 Task: Add Dark Horse Sauvignon Blanc to the cart.
Action: Mouse moved to (751, 295)
Screenshot: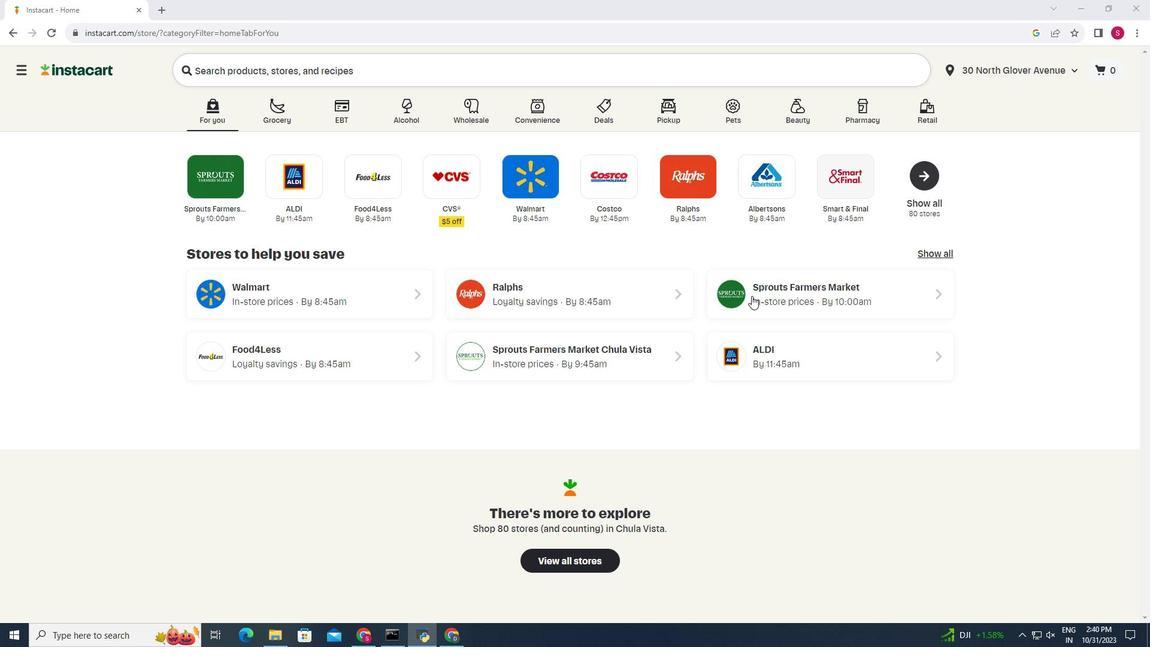 
Action: Mouse pressed left at (751, 295)
Screenshot: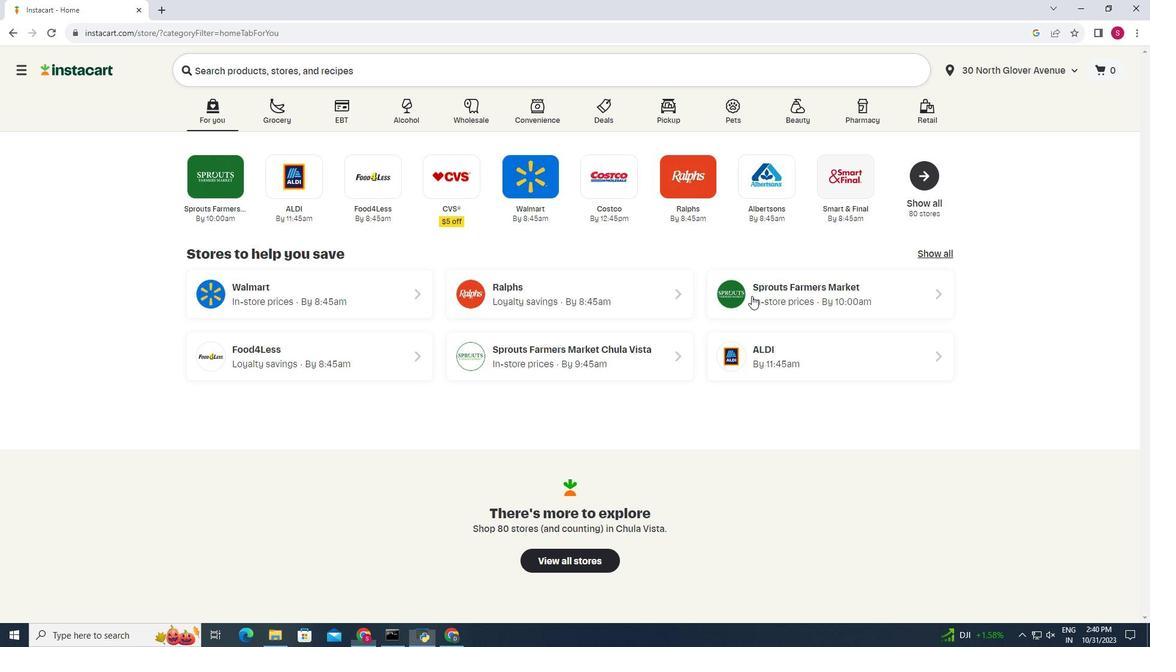 
Action: Mouse moved to (17, 573)
Screenshot: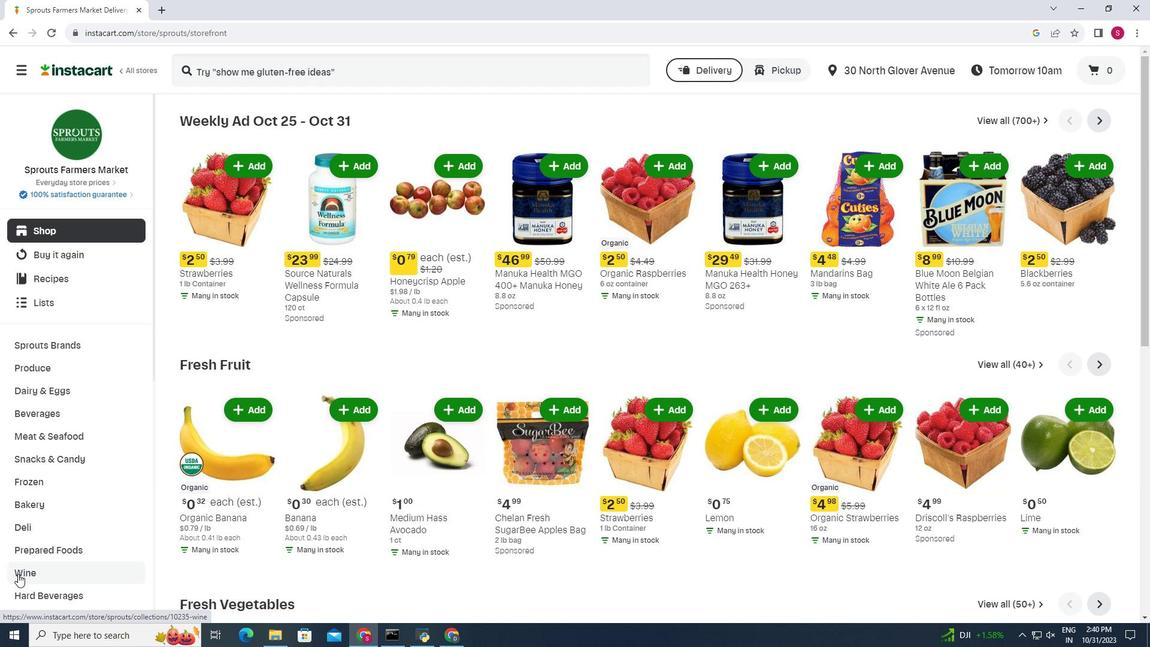
Action: Mouse pressed left at (17, 573)
Screenshot: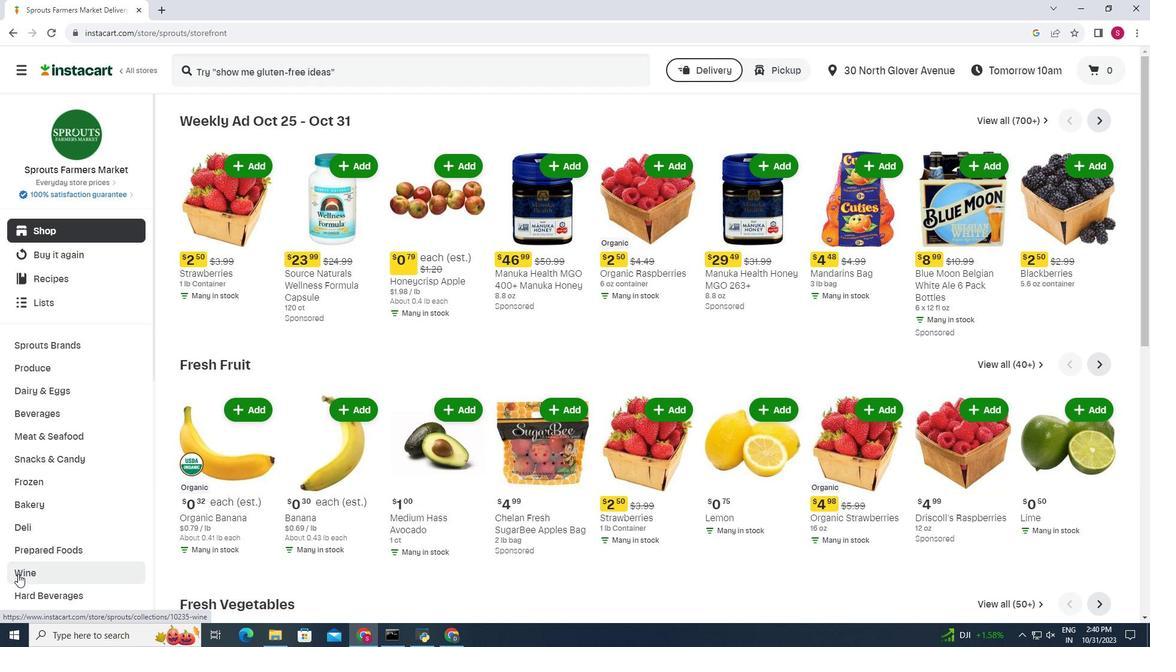 
Action: Mouse moved to (307, 291)
Screenshot: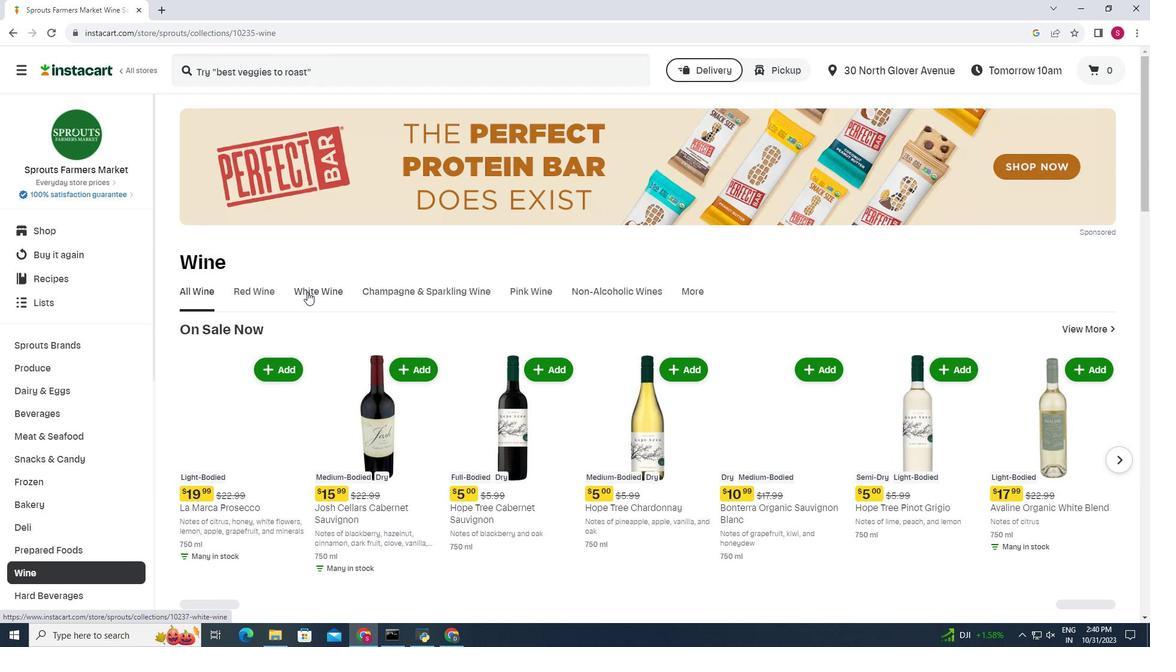 
Action: Mouse pressed left at (307, 291)
Screenshot: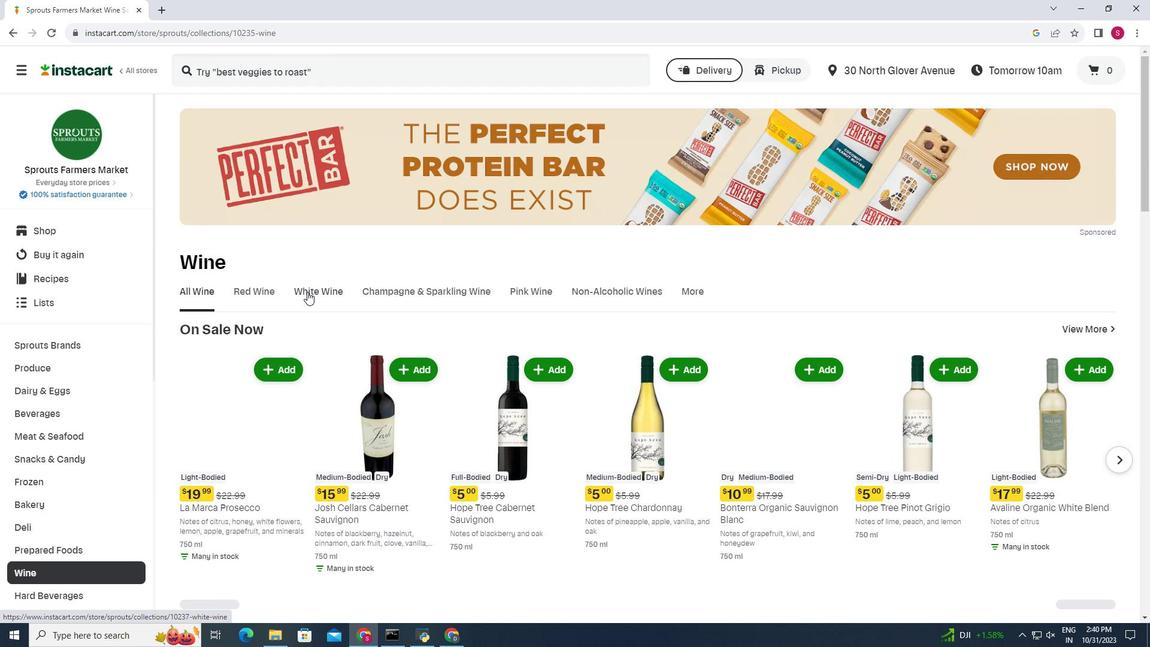 
Action: Mouse moved to (298, 341)
Screenshot: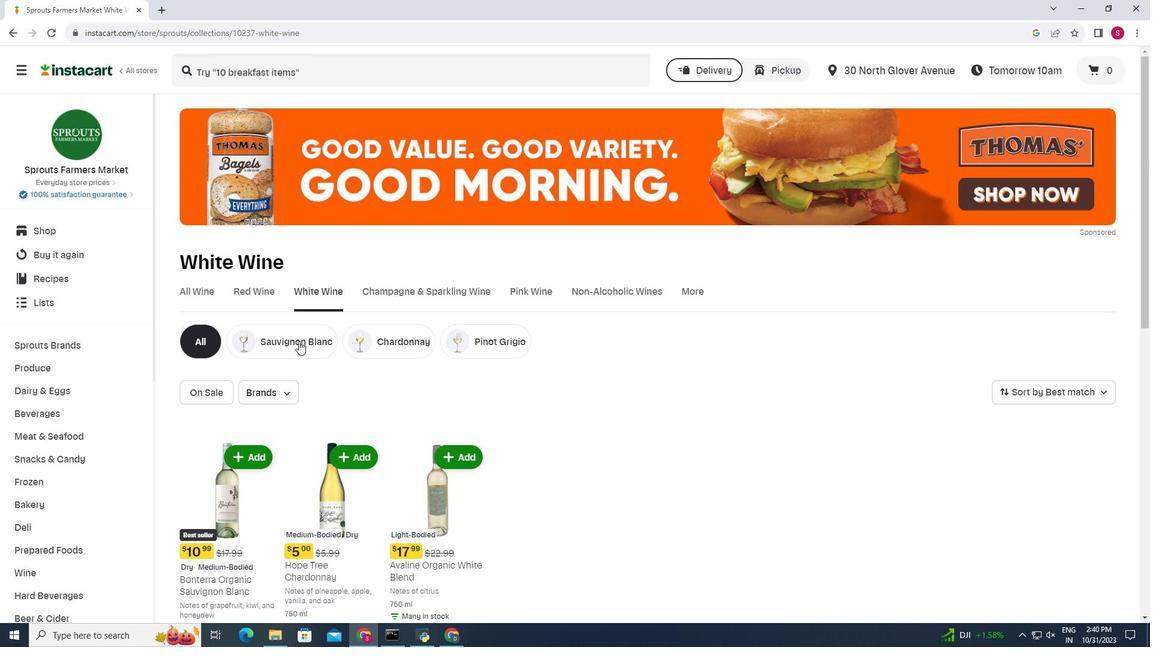 
Action: Mouse pressed left at (298, 341)
Screenshot: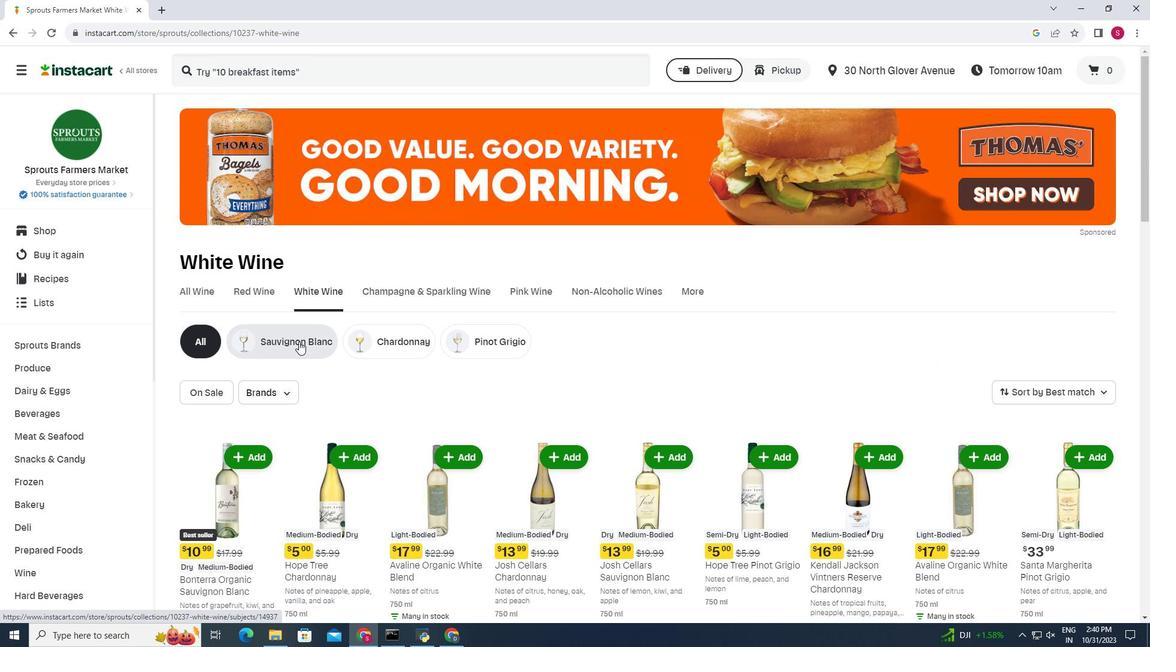 
Action: Mouse moved to (301, 320)
Screenshot: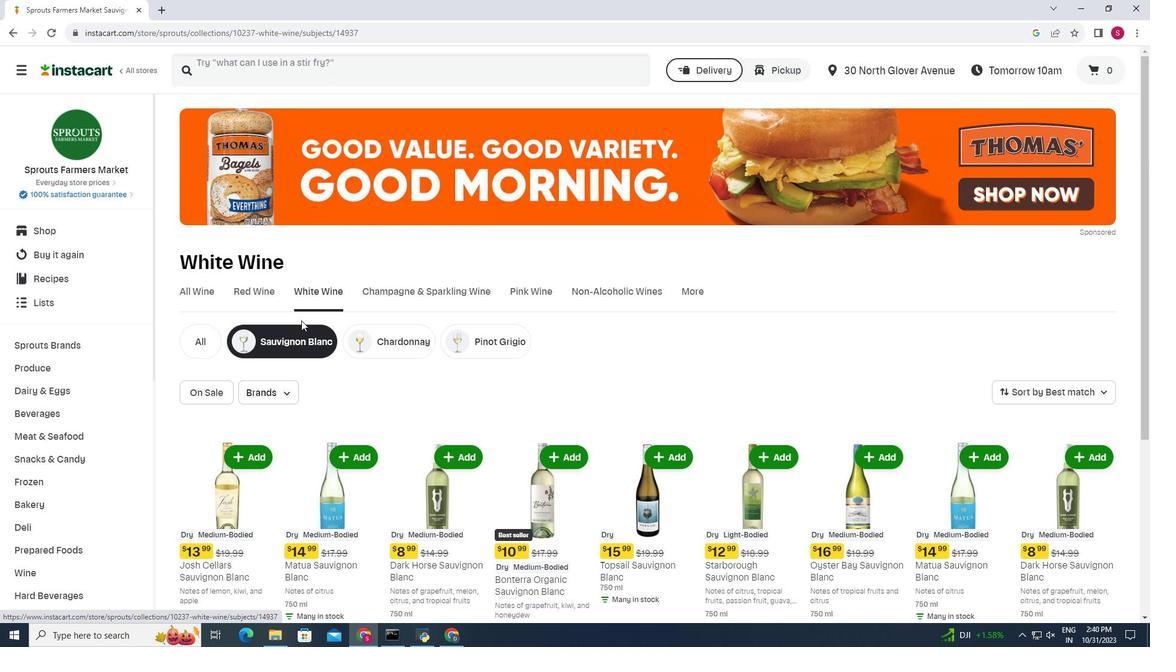 
Action: Mouse scrolled (301, 319) with delta (0, 0)
Screenshot: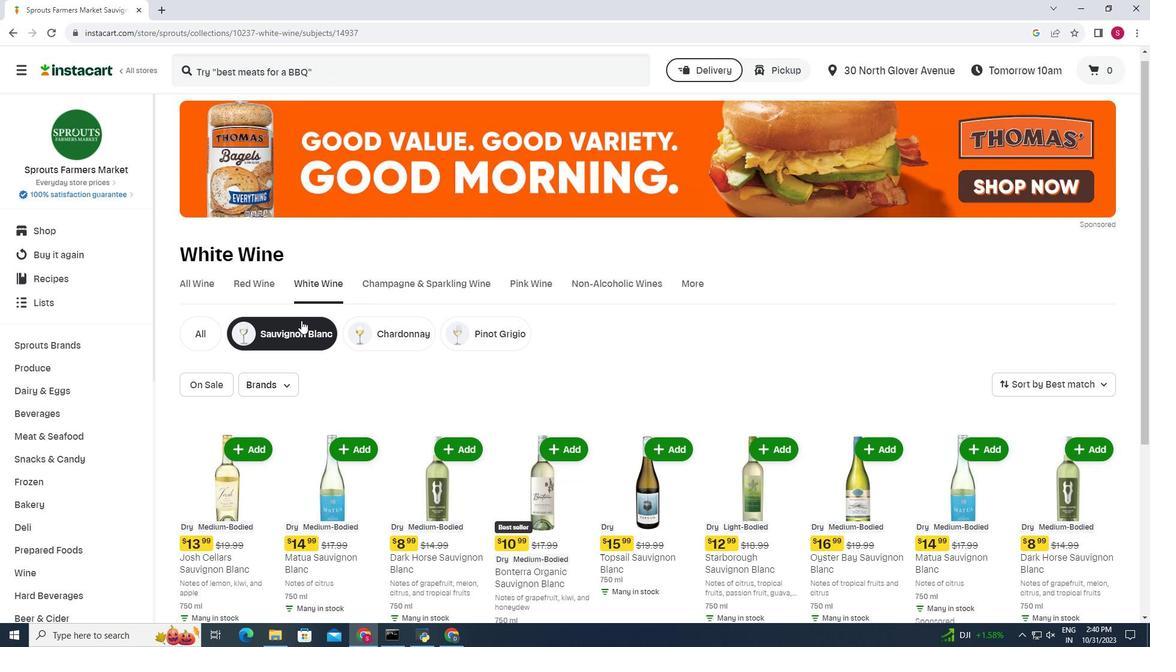 
Action: Mouse scrolled (301, 319) with delta (0, 0)
Screenshot: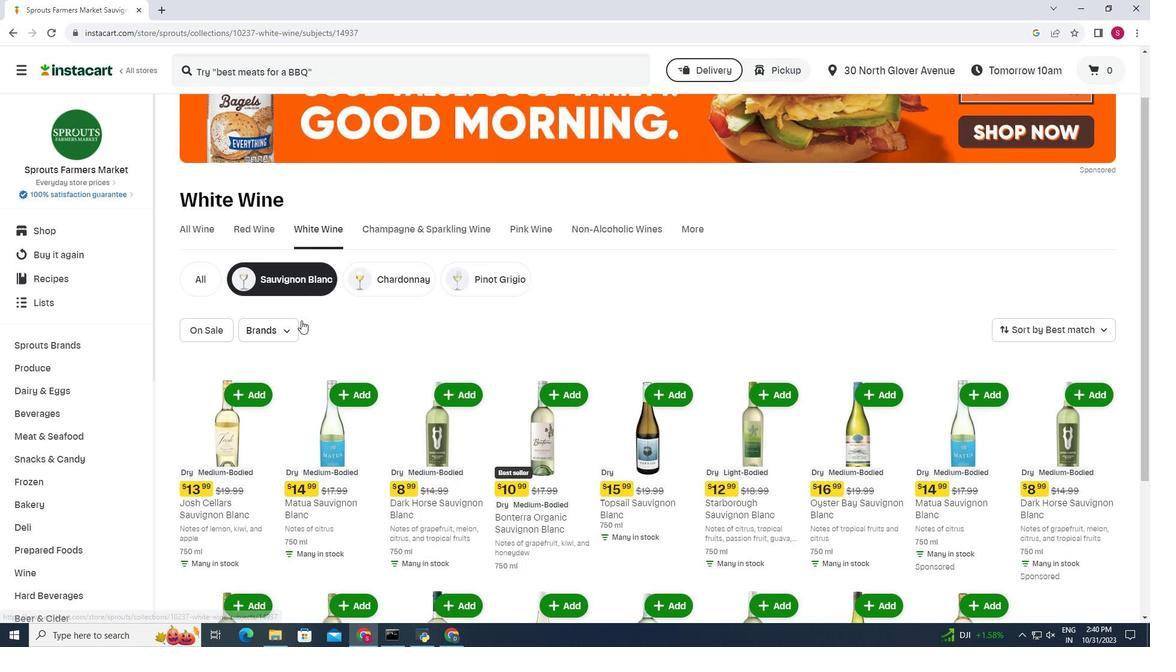 
Action: Mouse scrolled (301, 319) with delta (0, 0)
Screenshot: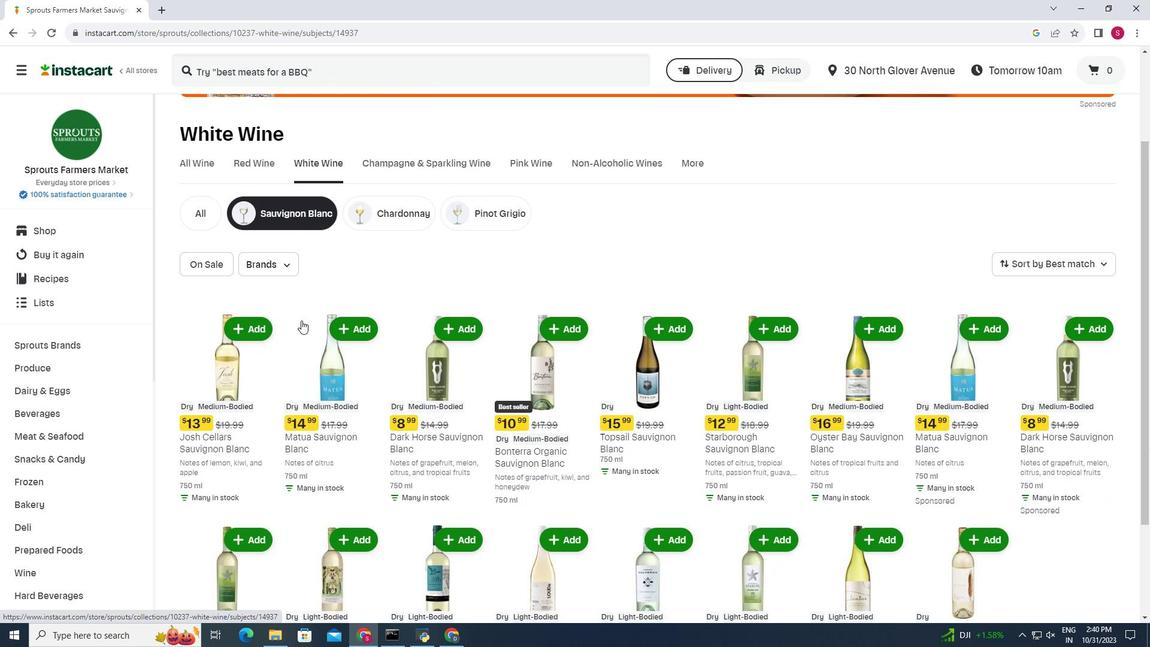 
Action: Mouse moved to (457, 277)
Screenshot: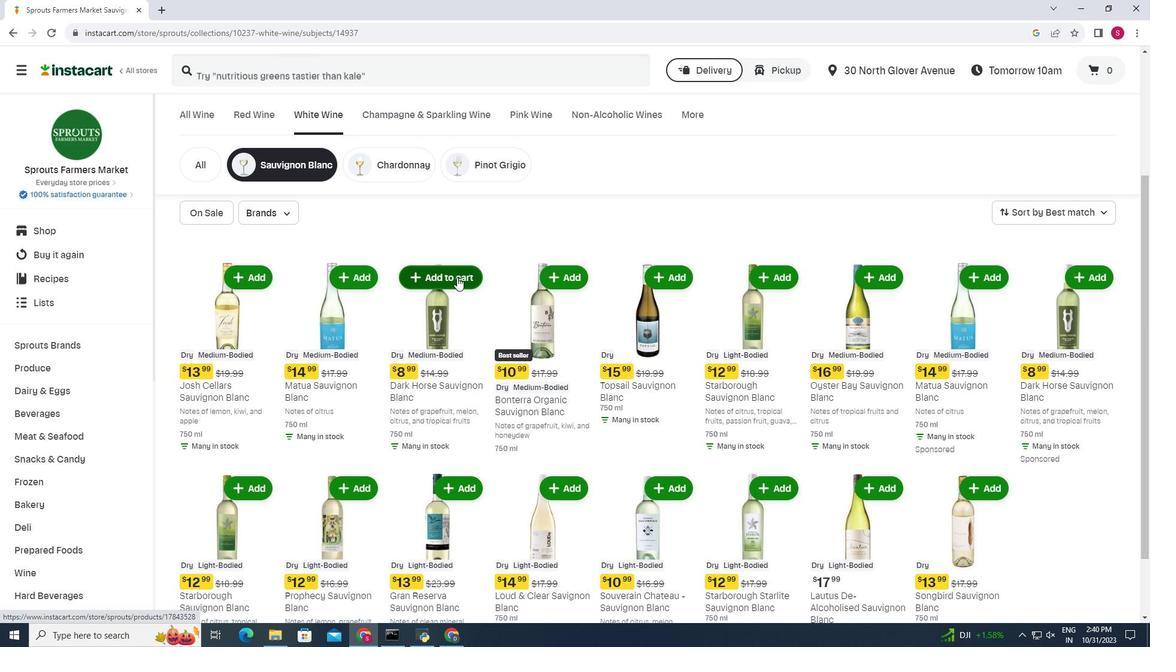 
Action: Mouse pressed left at (457, 277)
Screenshot: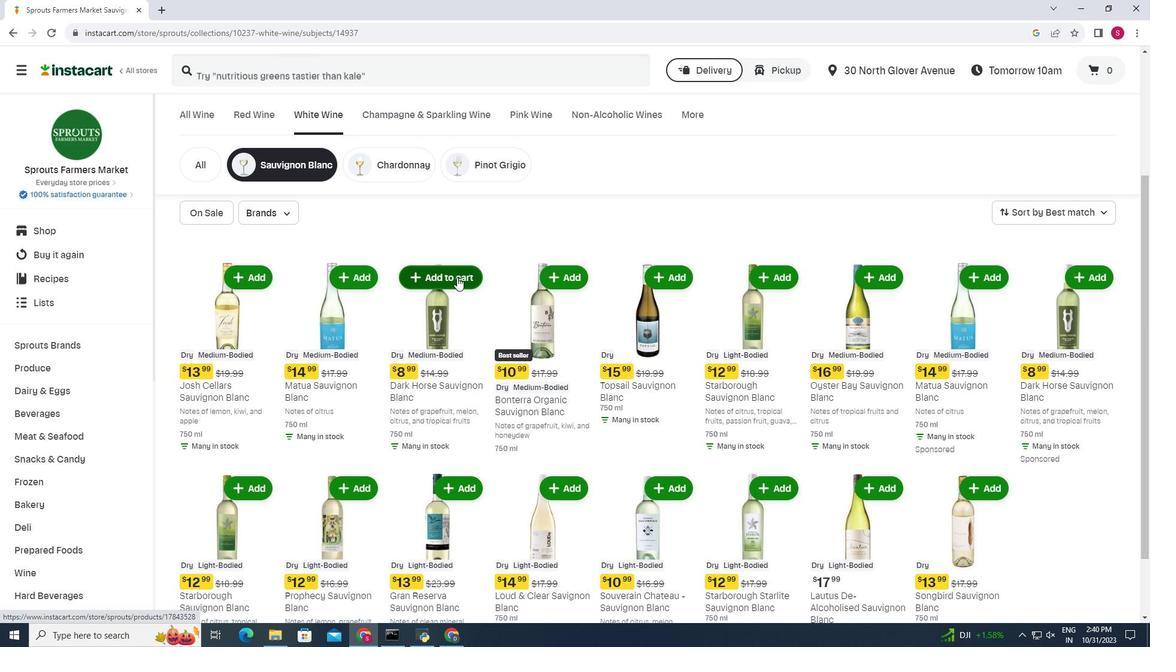
Action: Mouse moved to (476, 245)
Screenshot: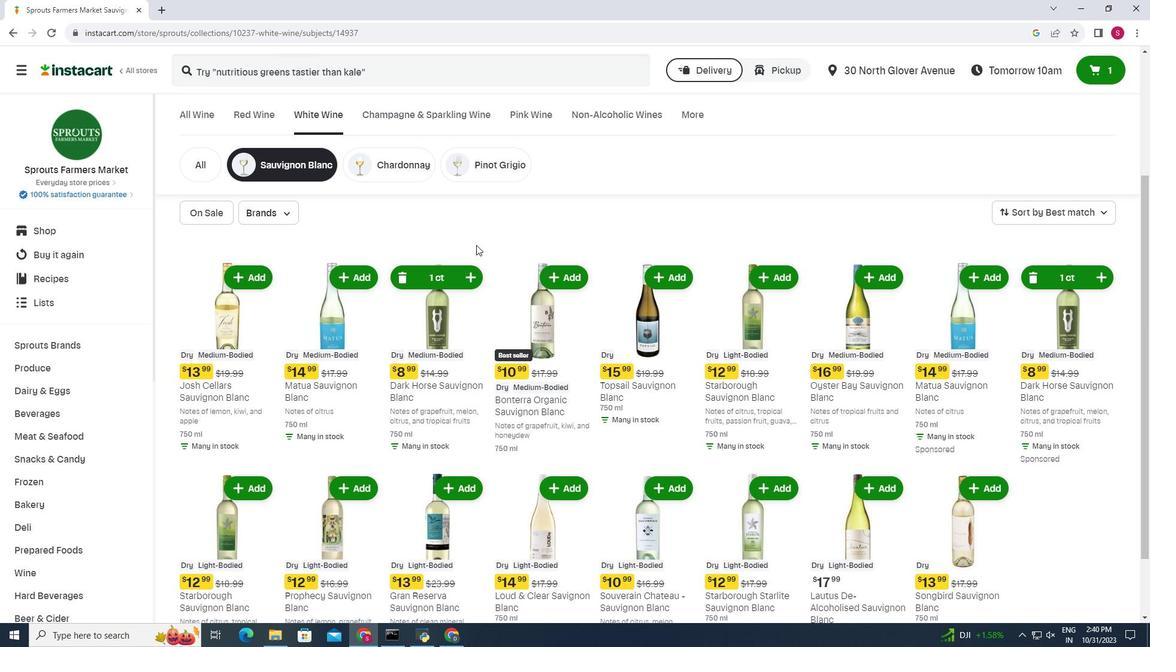 
